 Task: What time is the last Metromover train departing from Government Center to Brickell?
Action: Mouse moved to (236, 63)
Screenshot: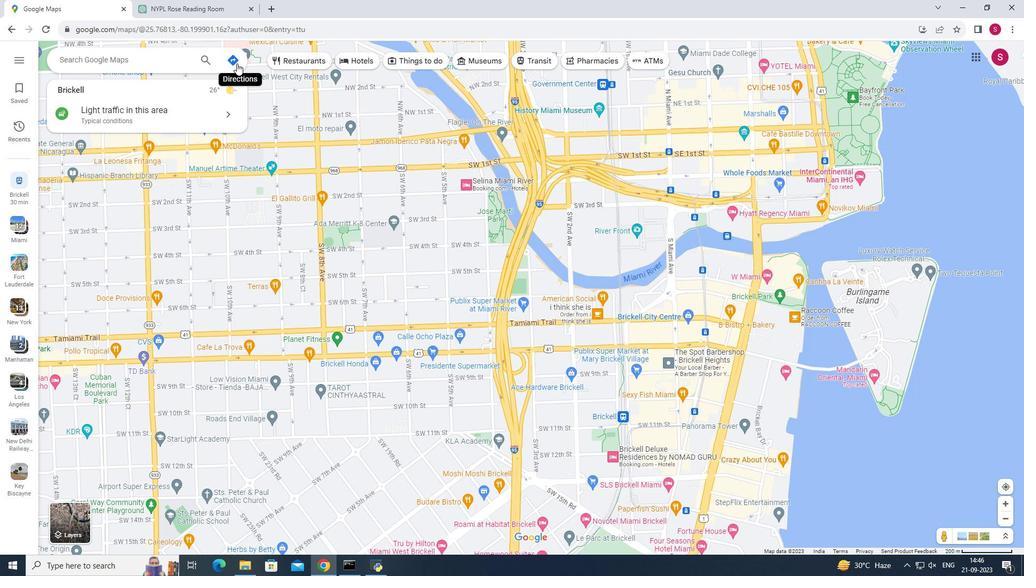 
Action: Mouse pressed left at (236, 63)
Screenshot: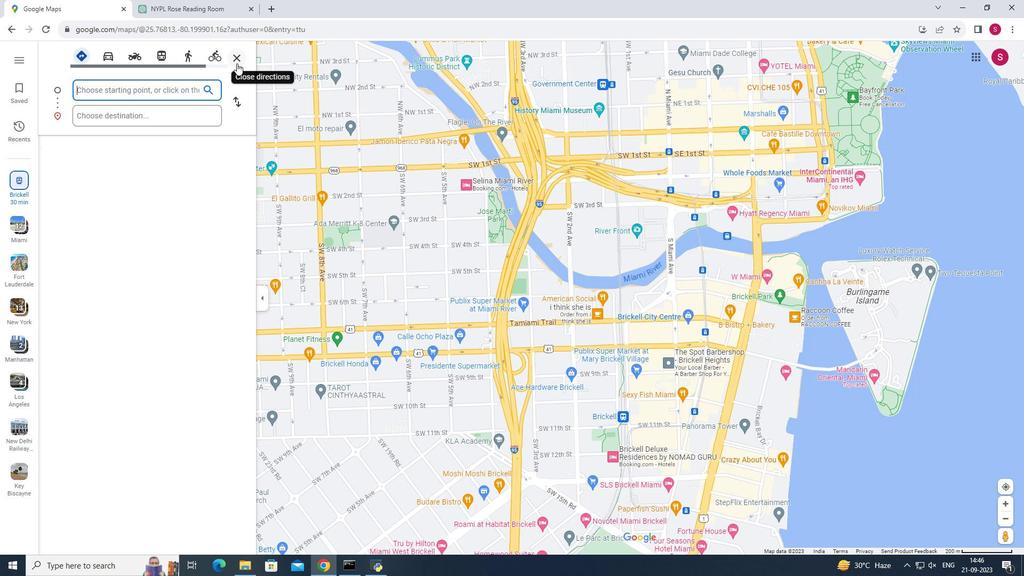 
Action: Mouse moved to (170, 87)
Screenshot: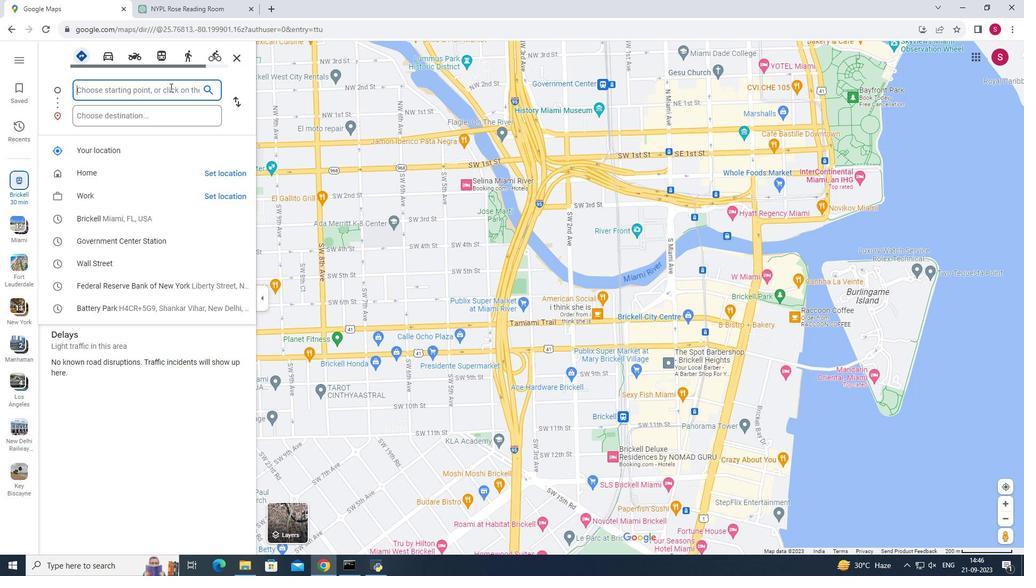 
Action: Mouse pressed left at (170, 87)
Screenshot: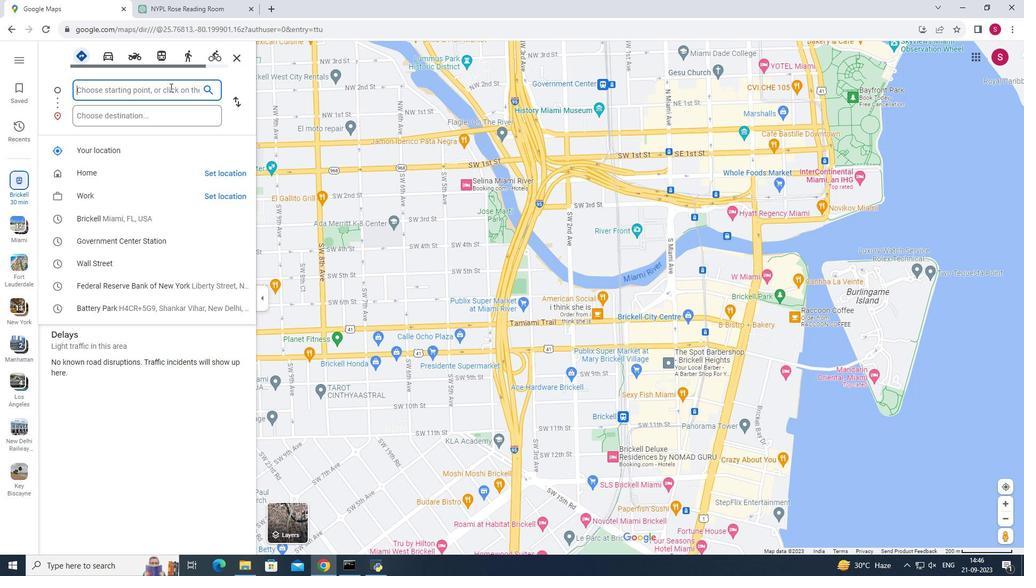 
Action: Key pressed <Key.shift>Government<Key.space><Key.shift>C
Screenshot: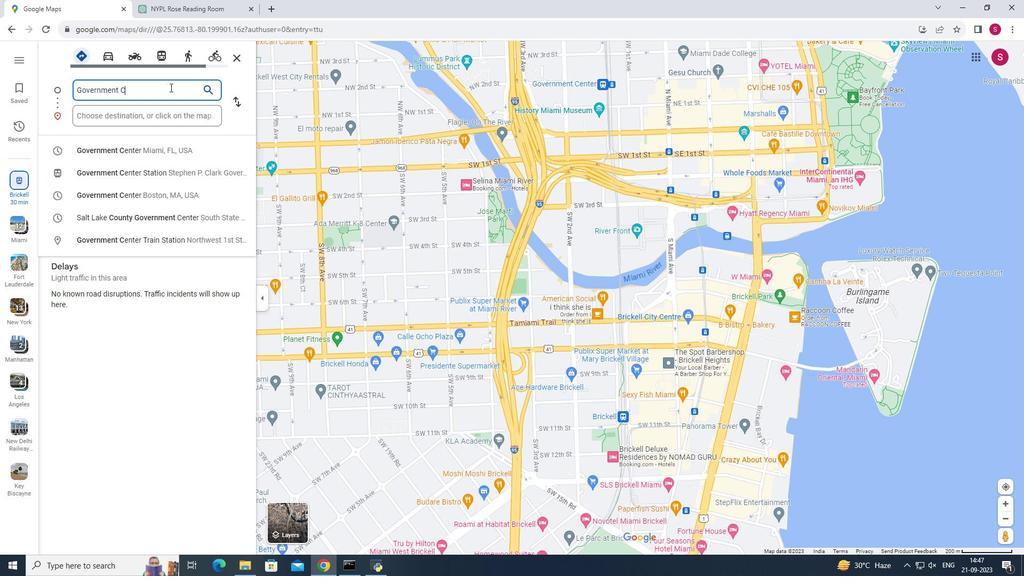 
Action: Mouse moved to (146, 147)
Screenshot: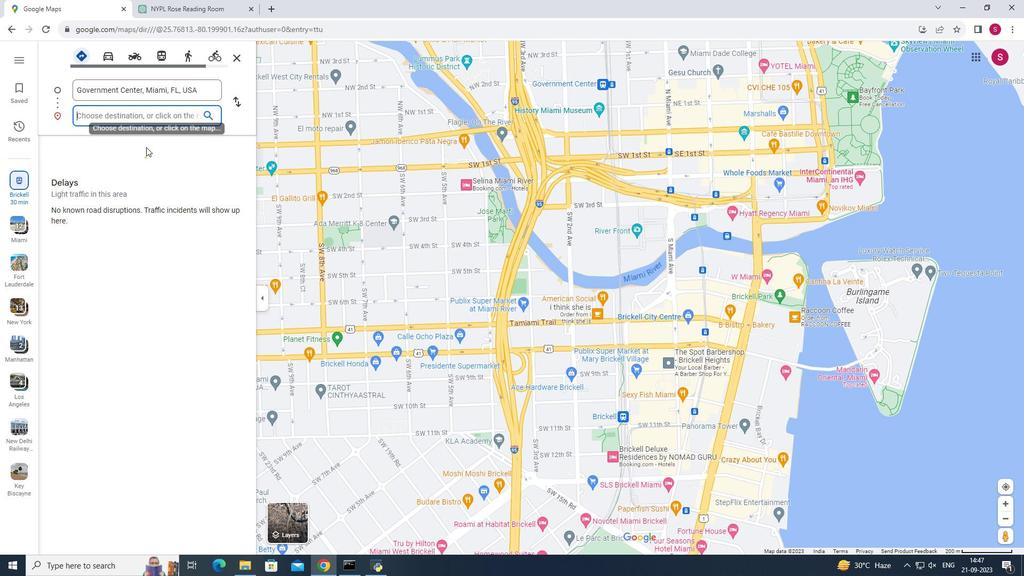 
Action: Mouse pressed left at (146, 147)
Screenshot: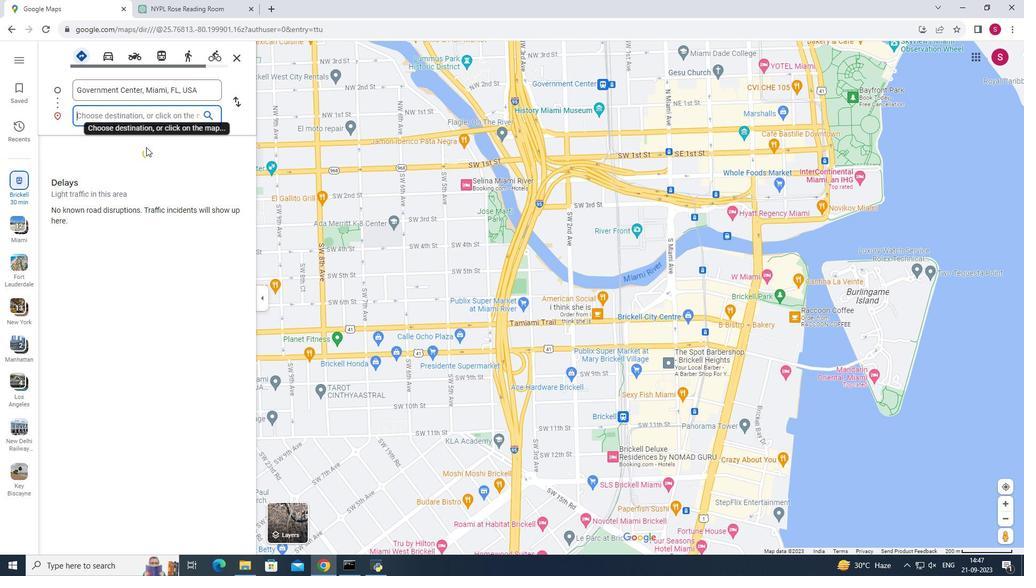 
Action: Mouse moved to (157, 113)
Screenshot: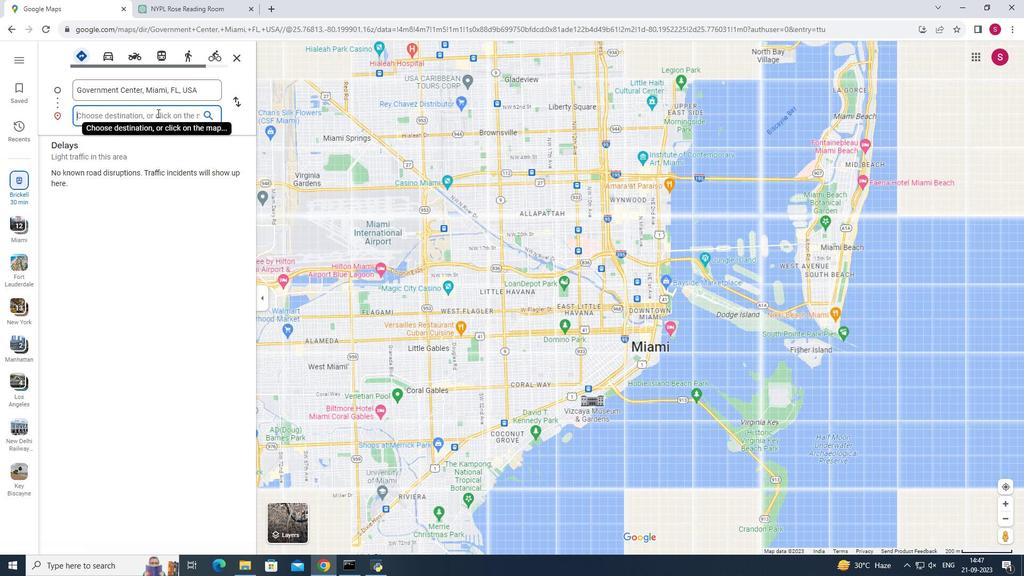 
Action: Mouse pressed left at (157, 113)
Screenshot: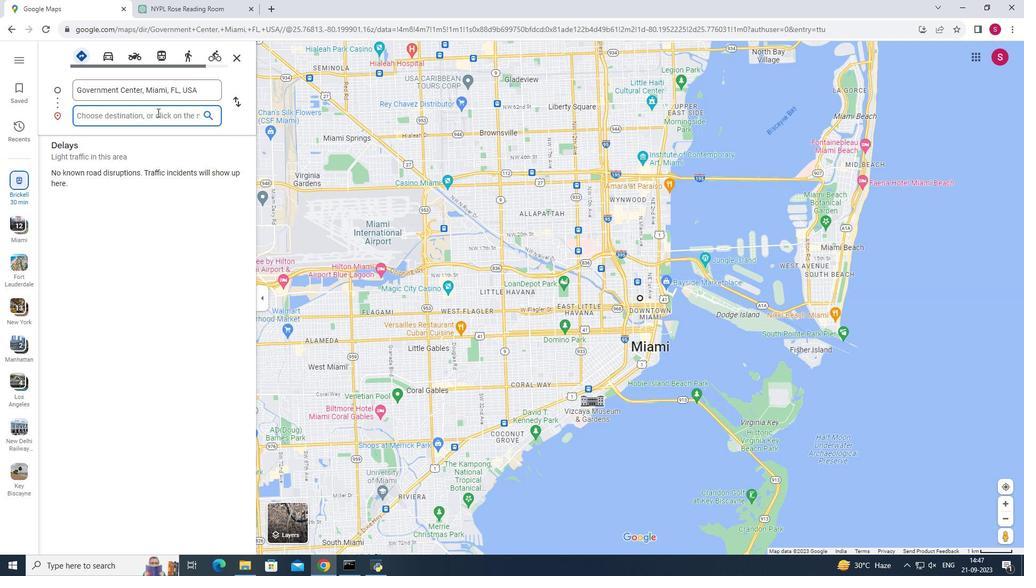 
Action: Mouse moved to (157, 112)
Screenshot: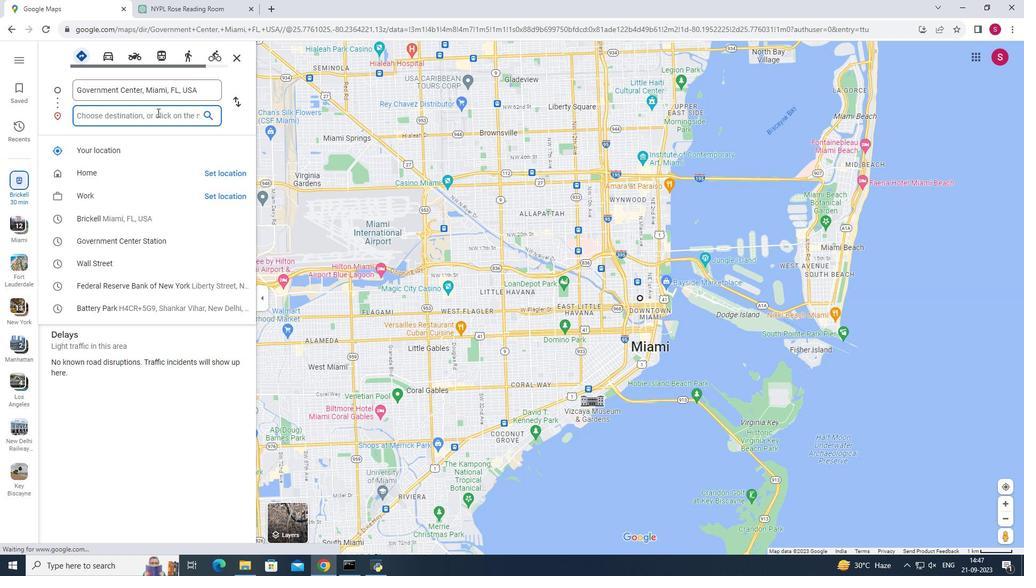 
Action: Key pressed <Key.shift><Key.shift><Key.shift>Bric
Screenshot: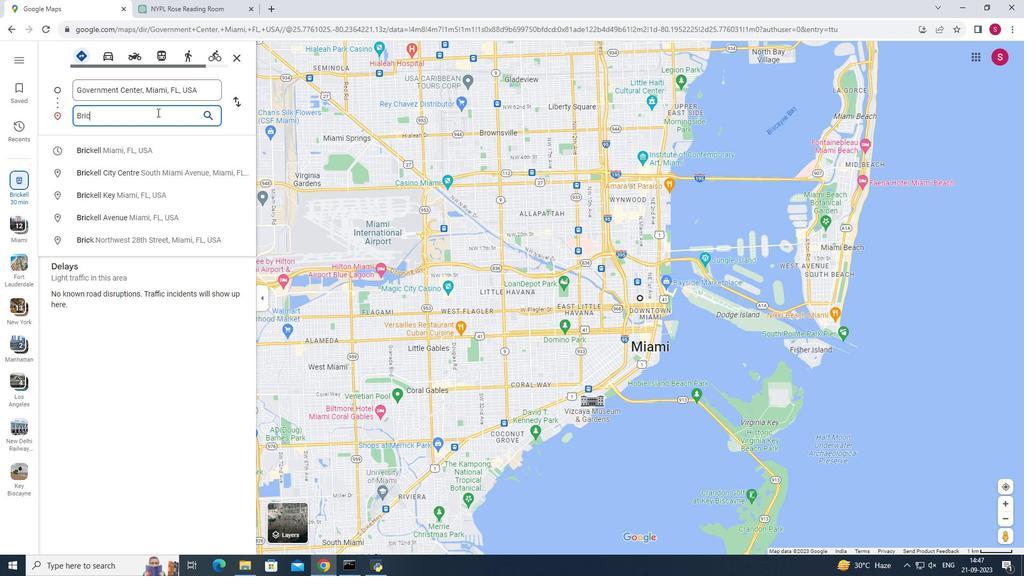 
Action: Mouse moved to (137, 153)
Screenshot: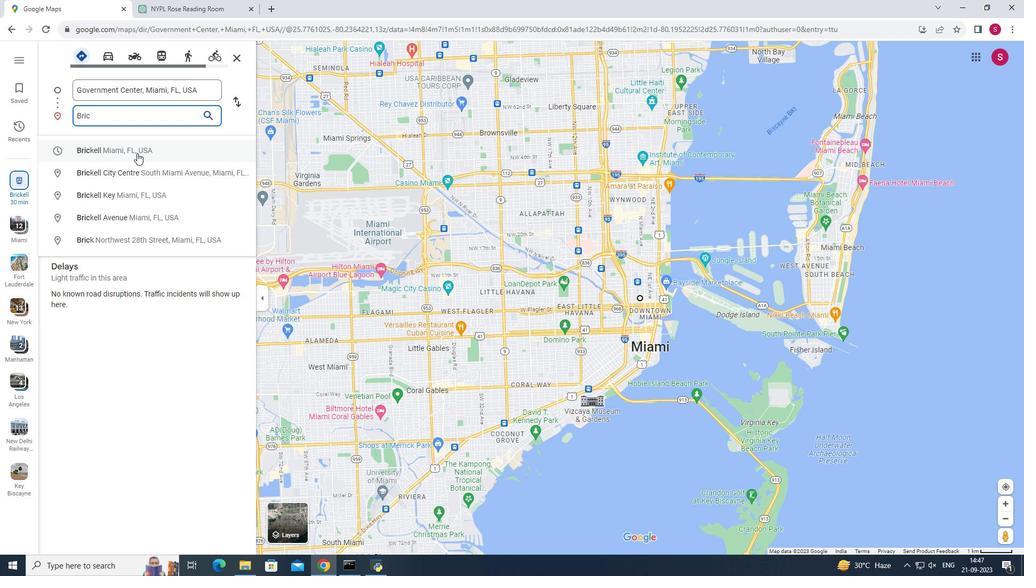 
Action: Mouse pressed left at (137, 153)
Screenshot: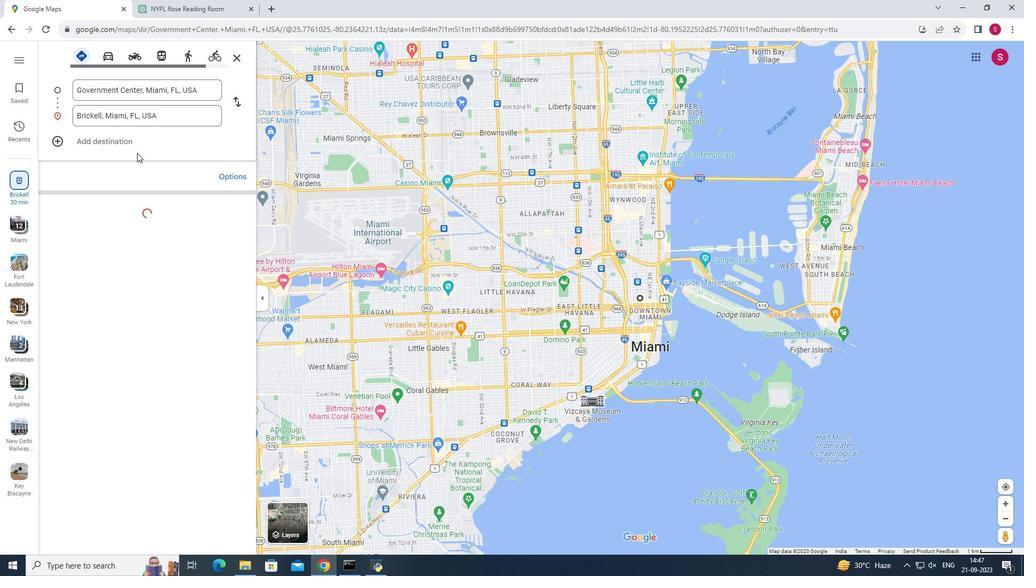 
Action: Mouse moved to (161, 56)
Screenshot: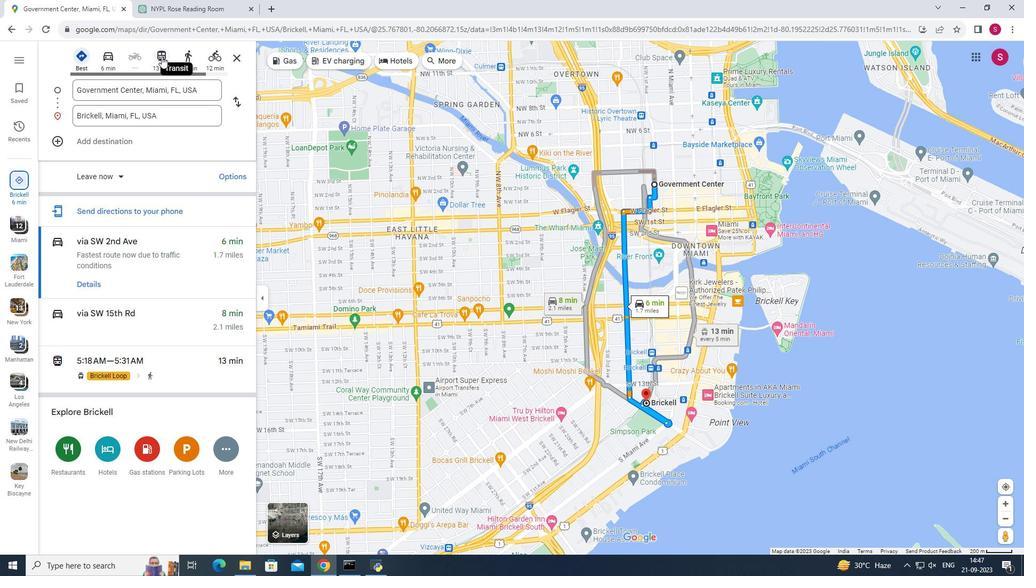 
Action: Mouse pressed left at (161, 56)
Screenshot: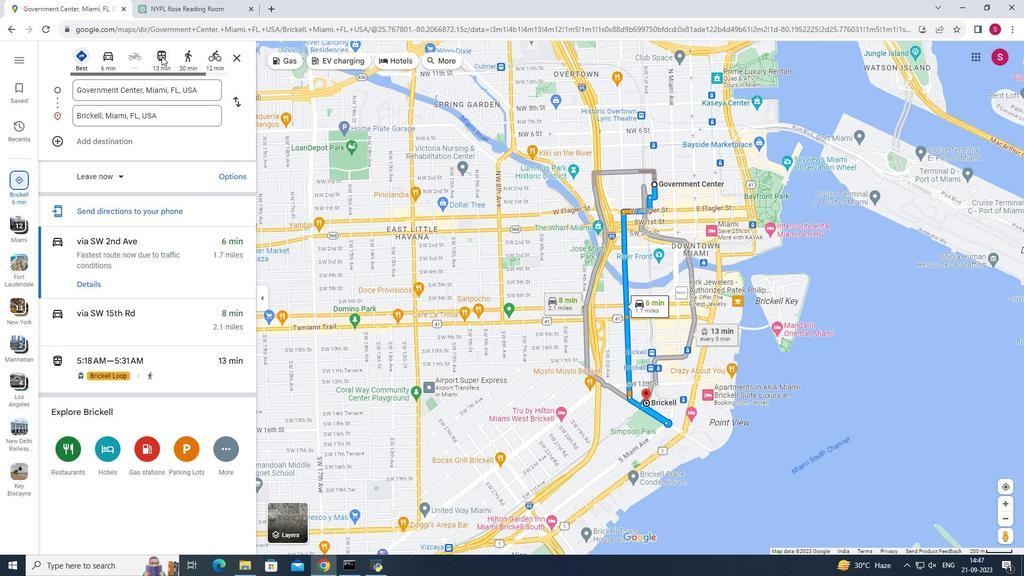 
Action: Mouse moved to (165, 306)
Screenshot: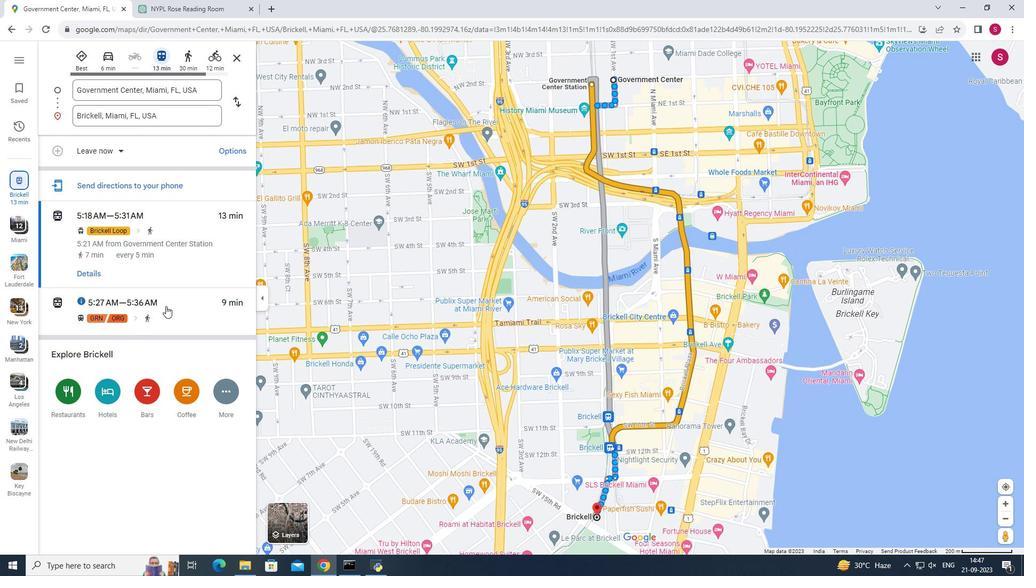 
Action: Mouse pressed left at (165, 306)
Screenshot: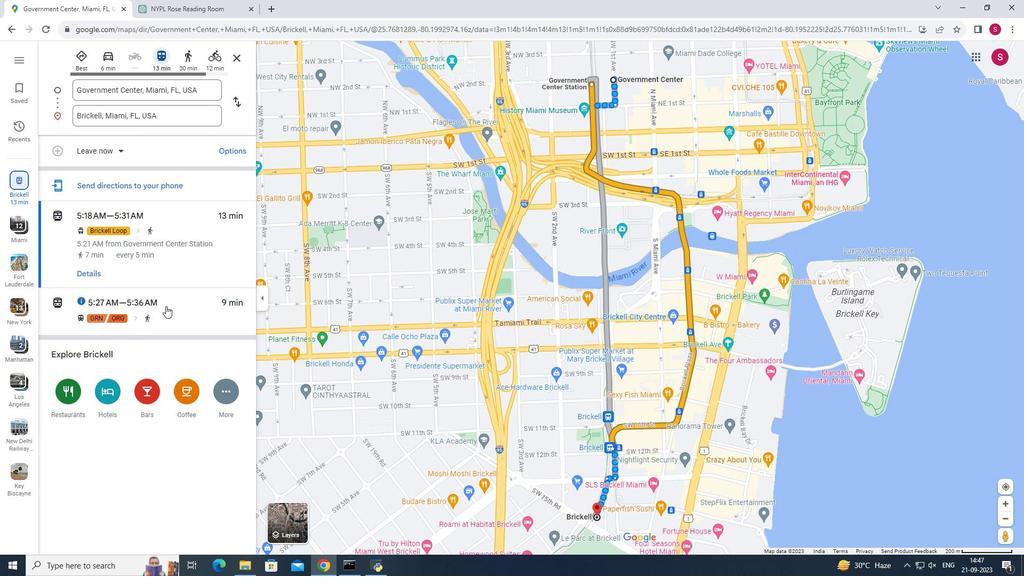 
Action: Mouse moved to (91, 317)
Screenshot: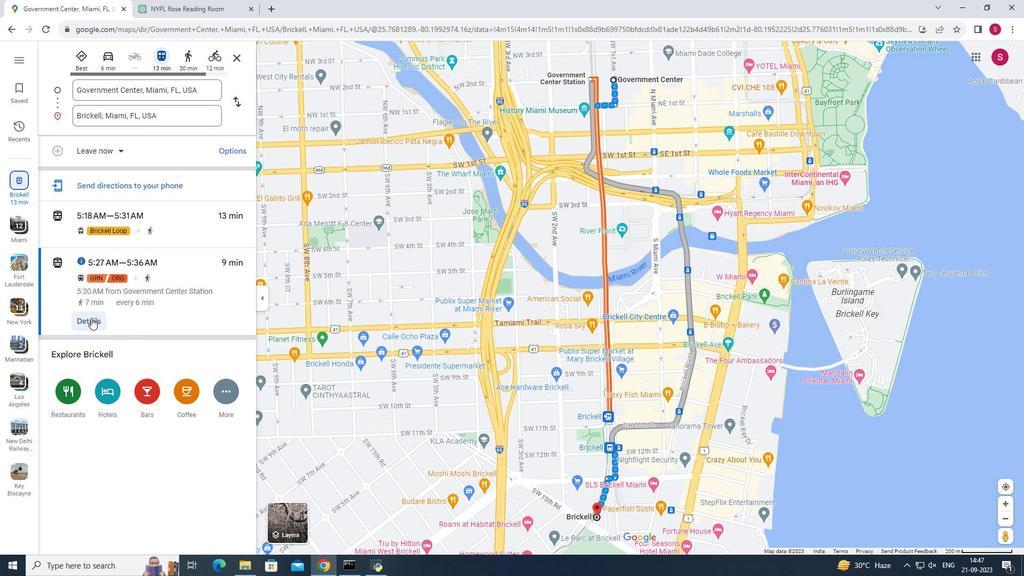 
Action: Mouse pressed left at (91, 317)
Screenshot: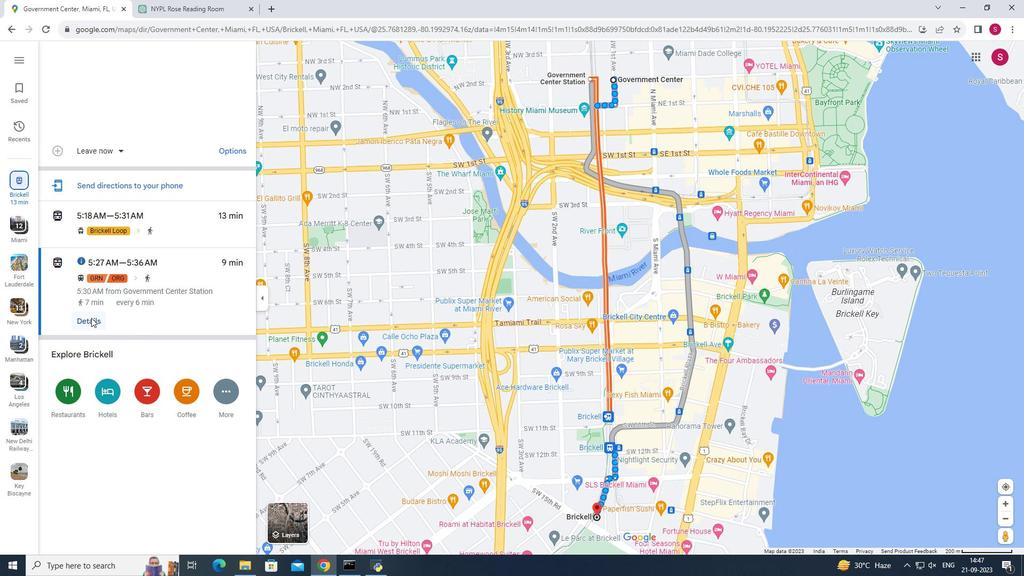 
Action: Mouse moved to (104, 339)
Screenshot: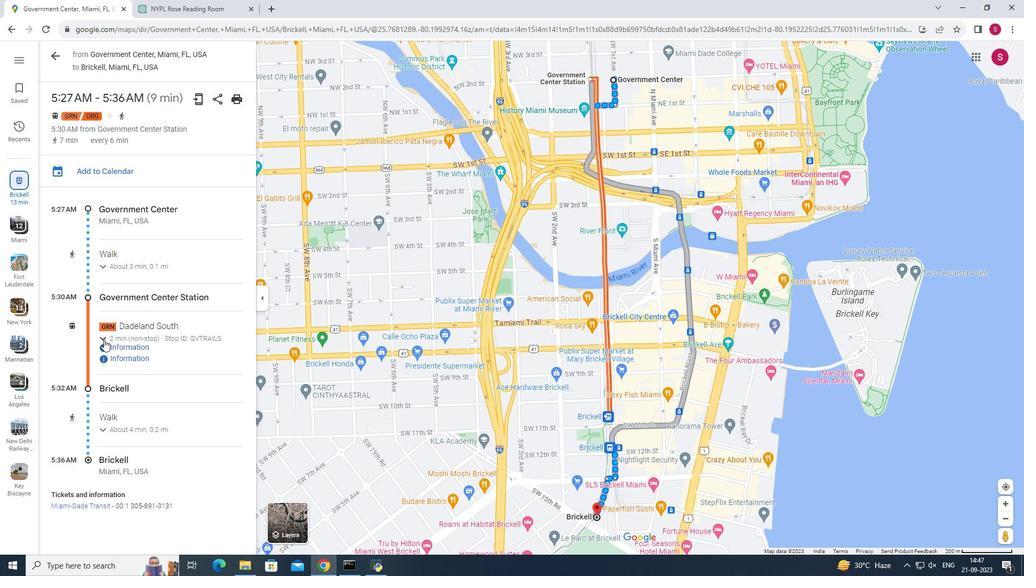 
Action: Mouse pressed left at (104, 339)
Screenshot: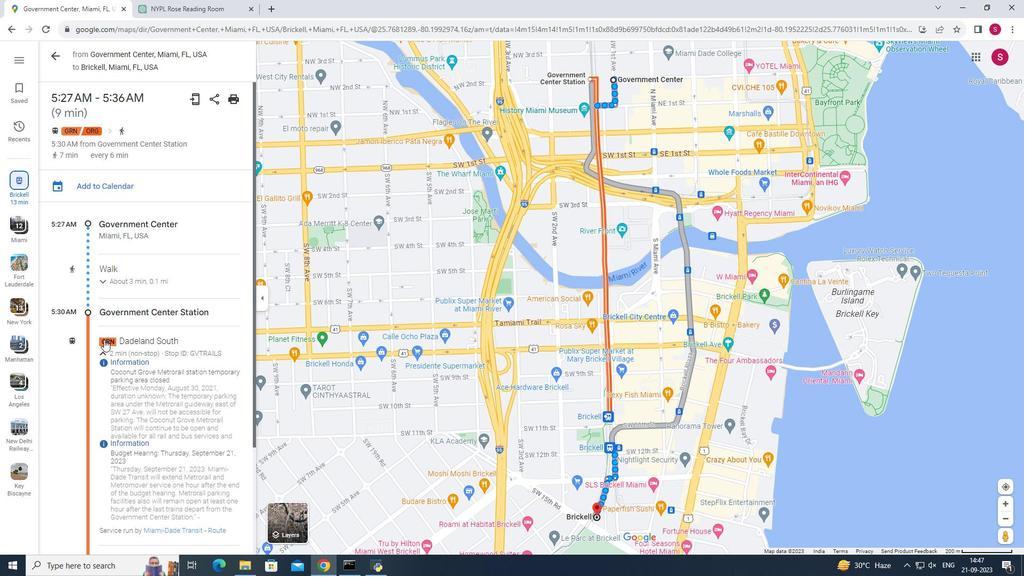 
Action: Mouse moved to (141, 341)
Screenshot: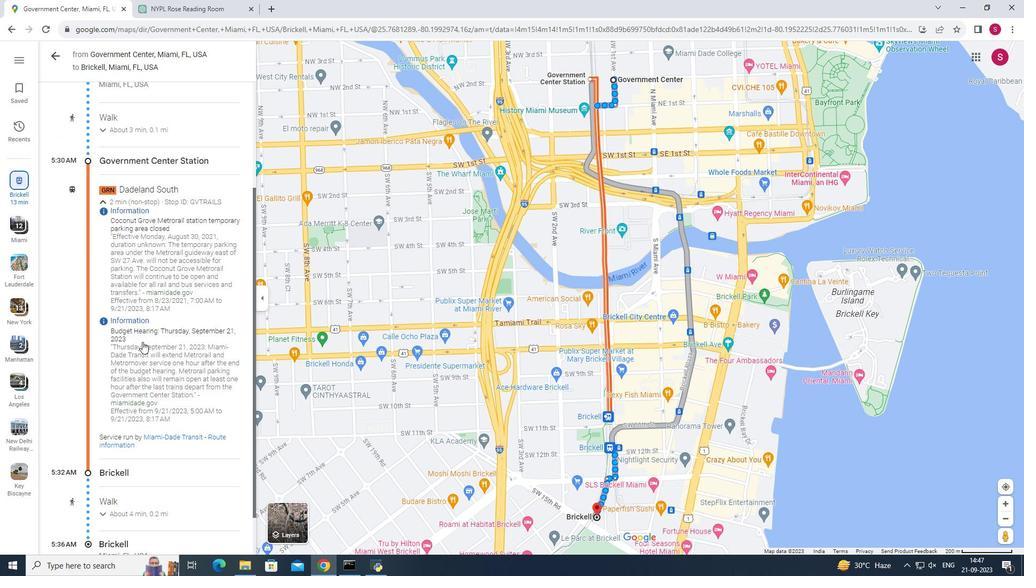 
Action: Mouse scrolled (141, 340) with delta (0, 0)
Screenshot: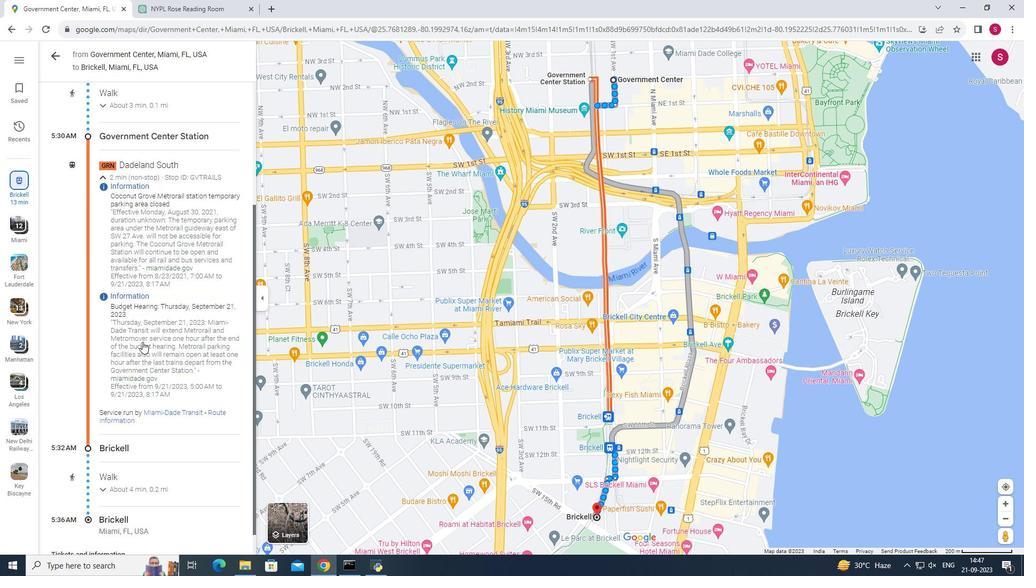 
Action: Mouse moved to (142, 341)
Screenshot: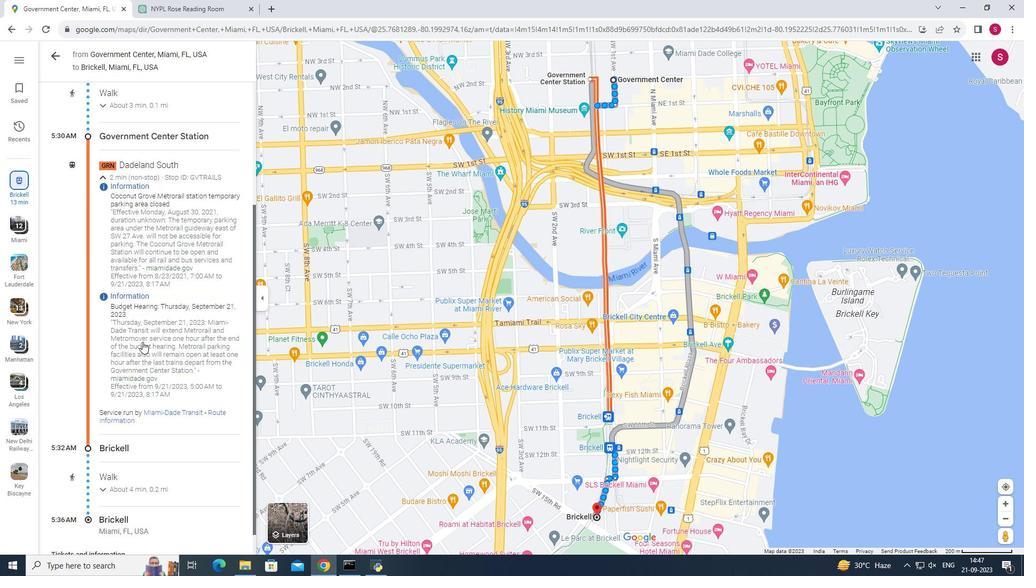 
Action: Mouse scrolled (142, 341) with delta (0, 0)
Screenshot: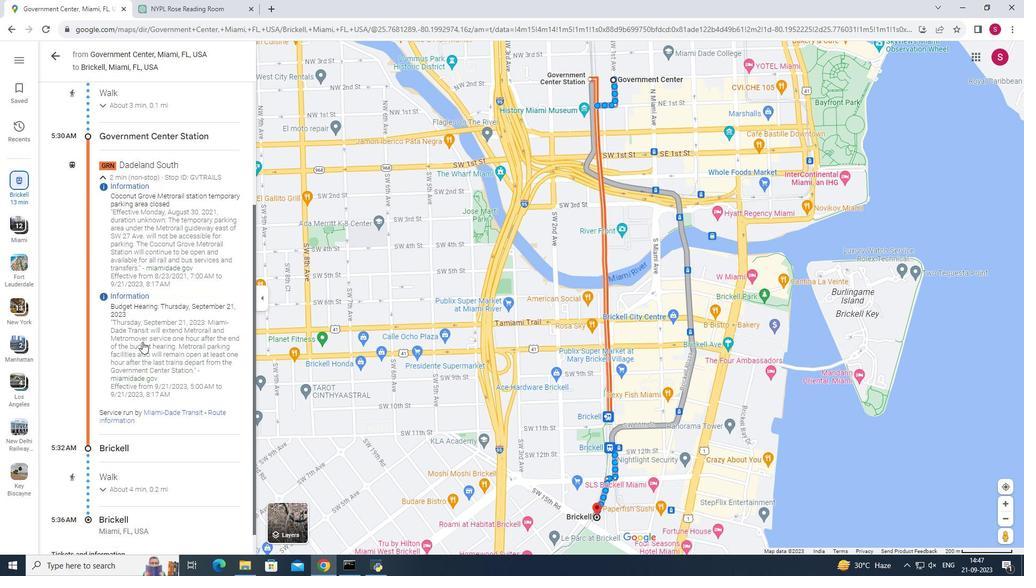 
Action: Mouse scrolled (142, 341) with delta (0, 0)
Screenshot: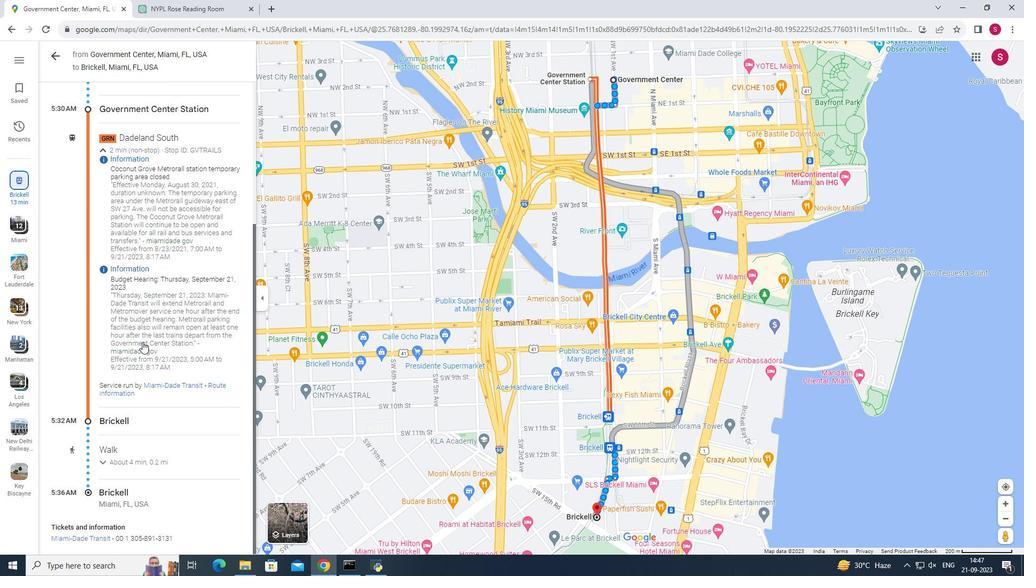 
Action: Mouse scrolled (142, 341) with delta (0, 0)
Screenshot: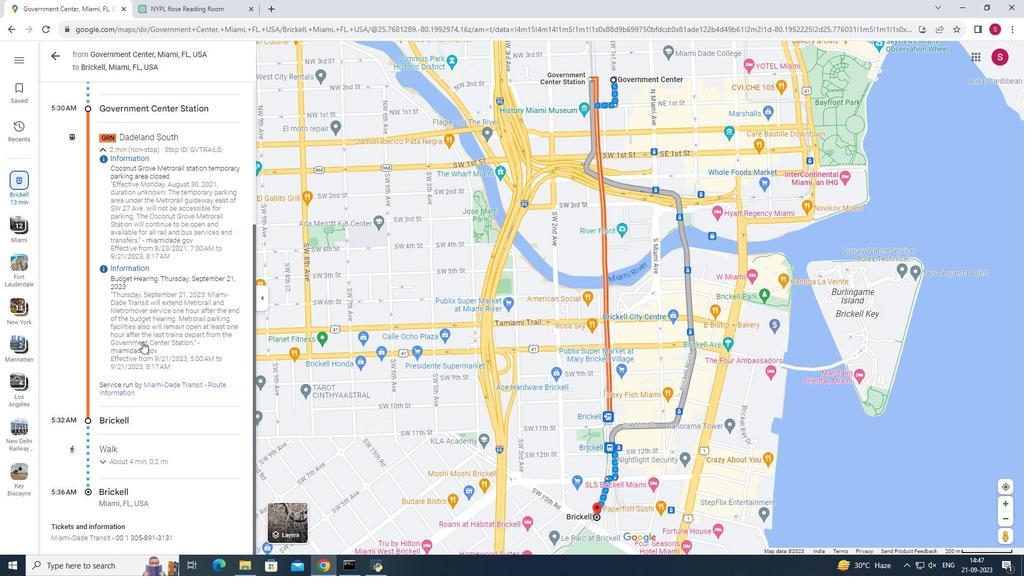 
Action: Mouse scrolled (142, 341) with delta (0, 0)
Screenshot: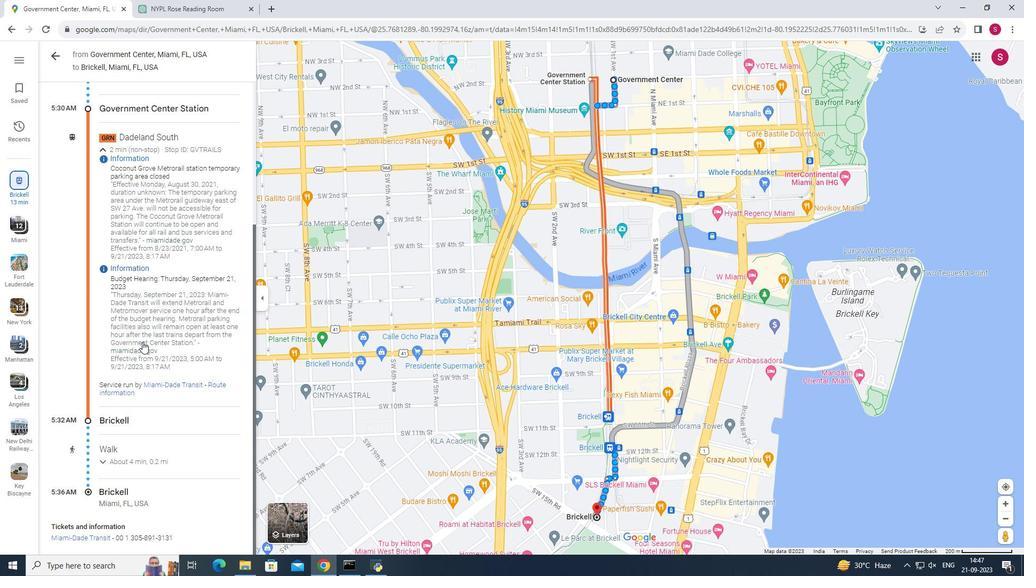 
Action: Mouse moved to (100, 464)
Screenshot: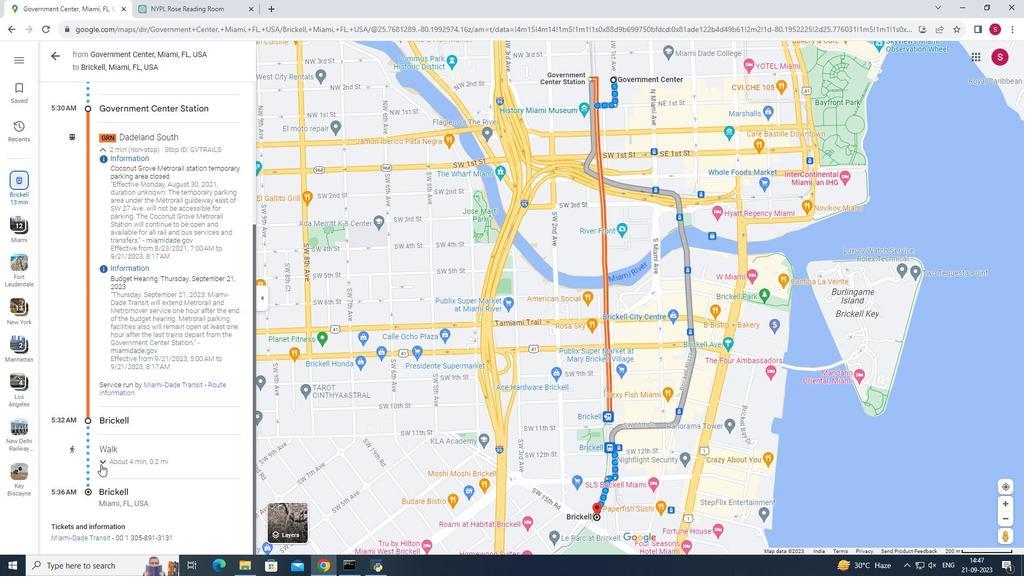 
Action: Mouse pressed left at (100, 464)
Screenshot: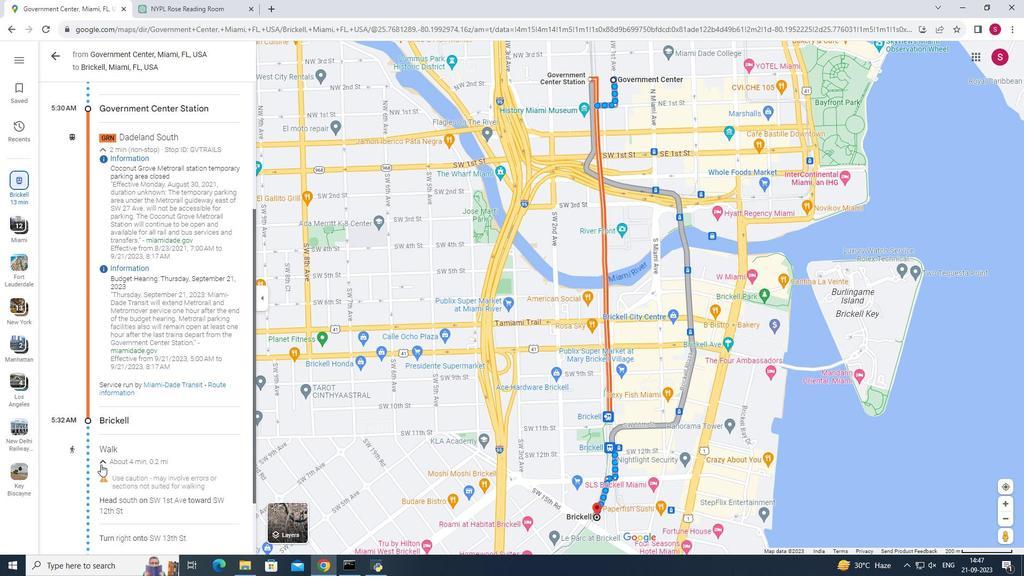 
Action: Mouse moved to (120, 455)
Screenshot: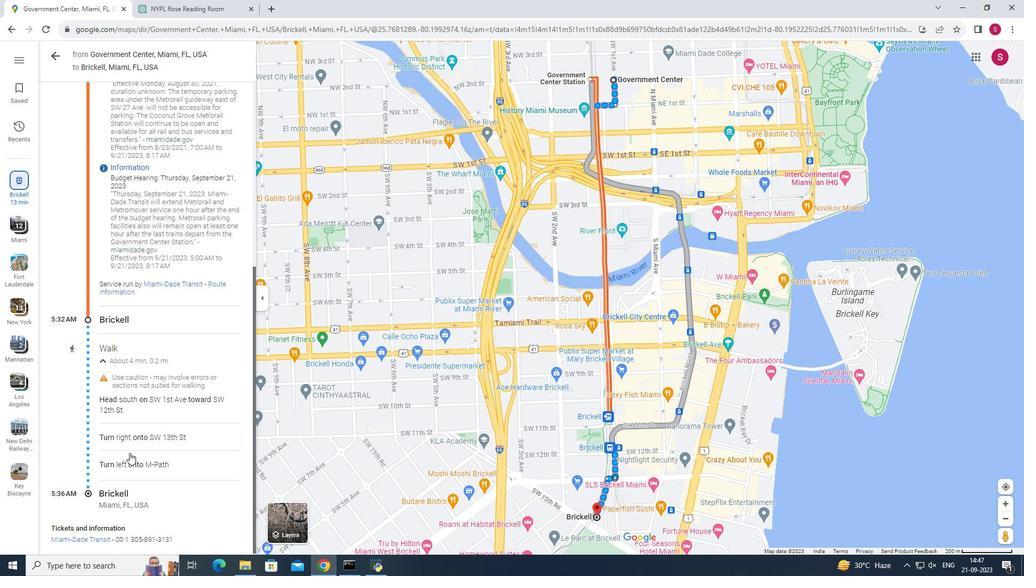 
Action: Mouse scrolled (120, 455) with delta (0, 0)
Screenshot: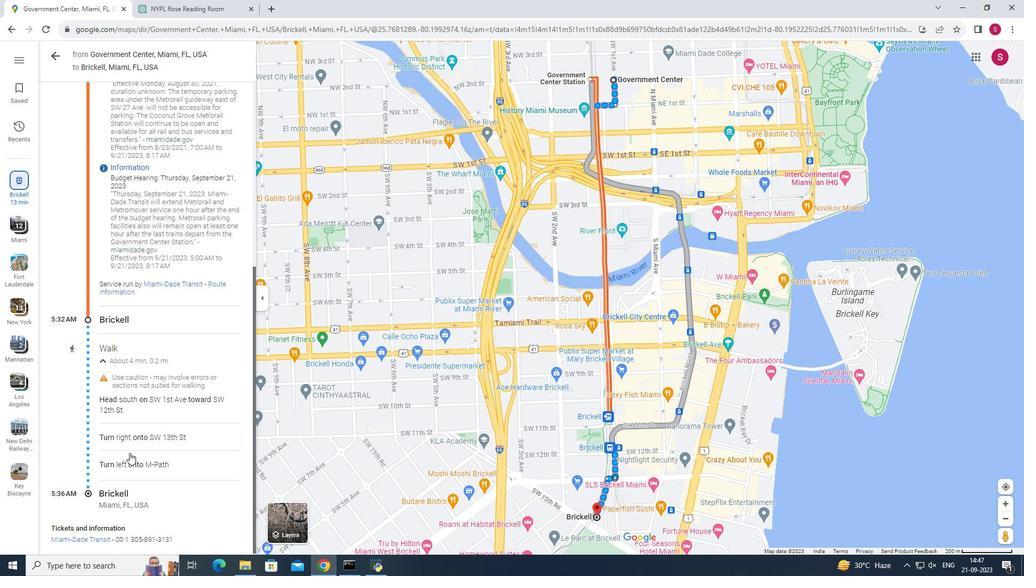 
Action: Mouse moved to (121, 455)
Screenshot: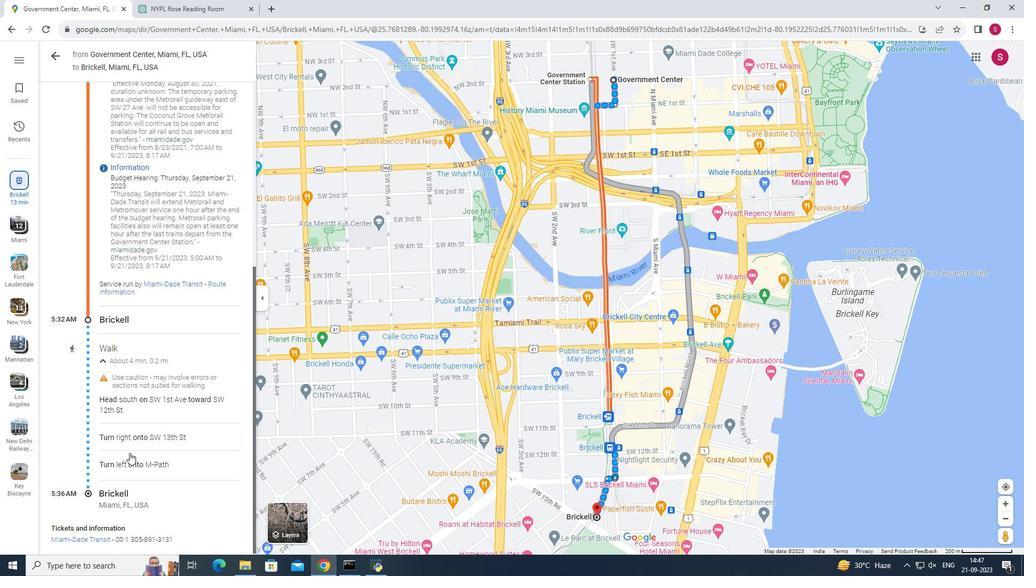 
Action: Mouse scrolled (121, 455) with delta (0, 0)
Screenshot: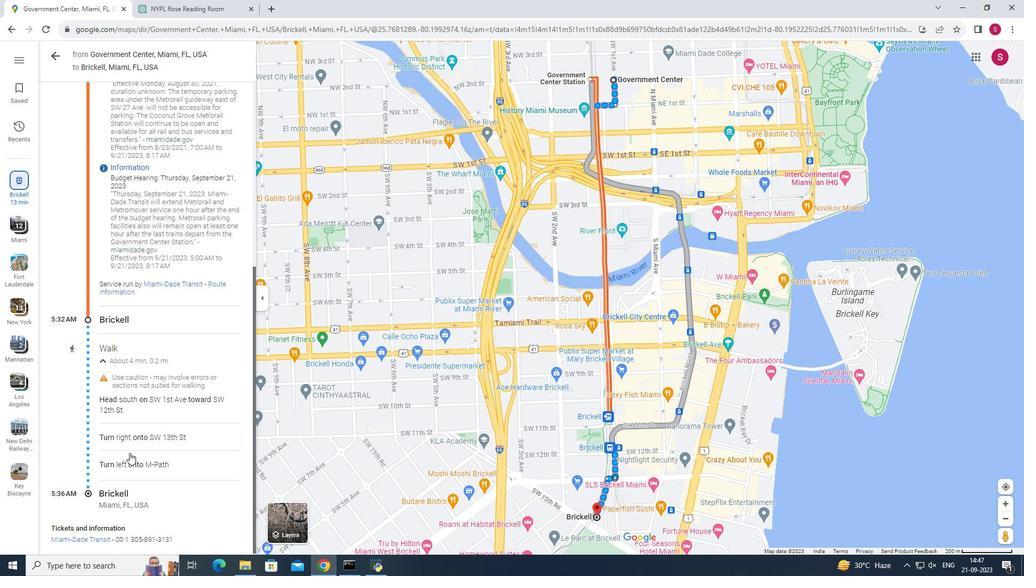 
Action: Mouse moved to (123, 455)
Screenshot: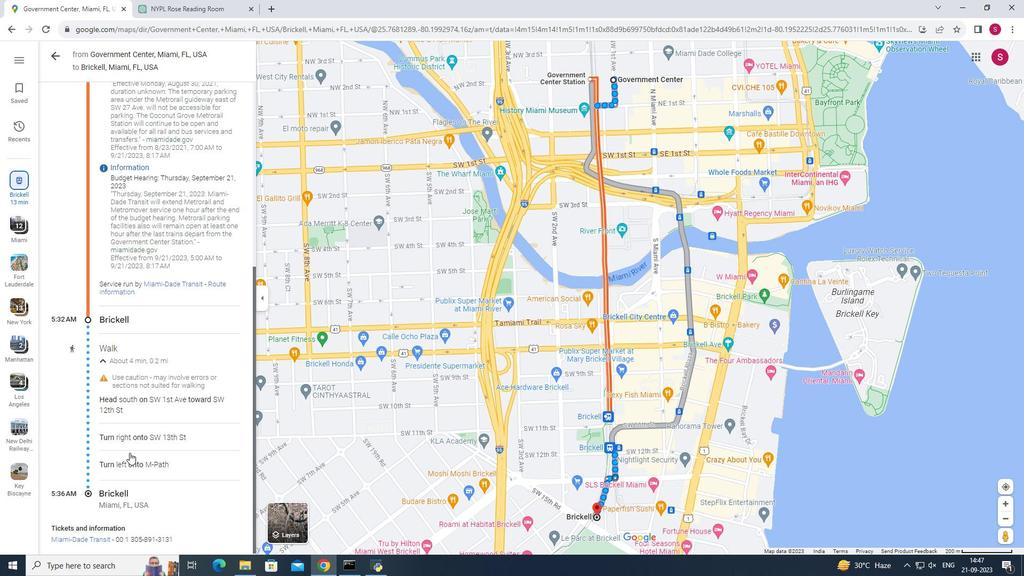 
Action: Mouse scrolled (123, 454) with delta (0, 0)
Screenshot: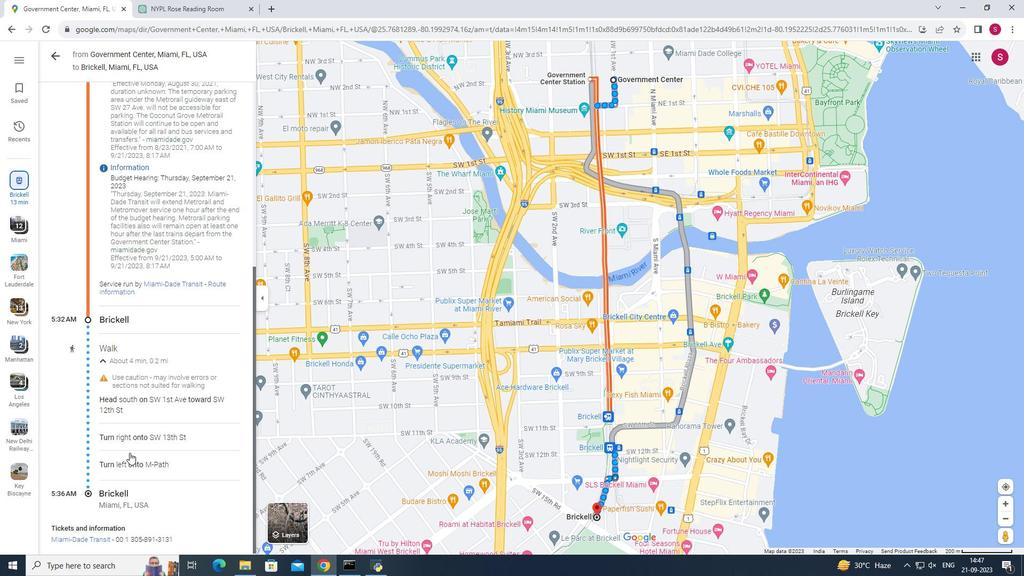 
Action: Mouse moved to (125, 454)
Screenshot: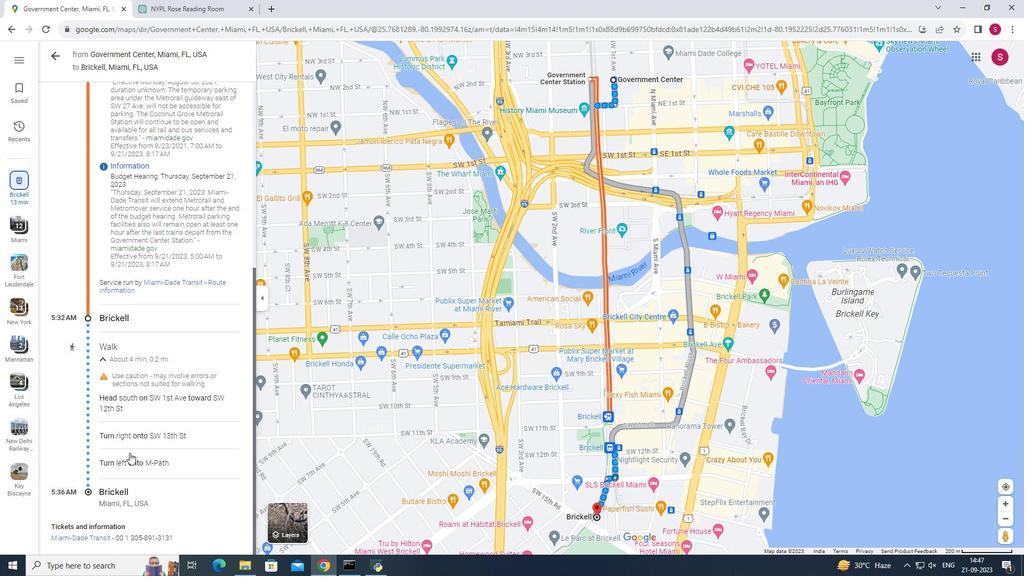 
Action: Mouse scrolled (125, 454) with delta (0, 0)
Screenshot: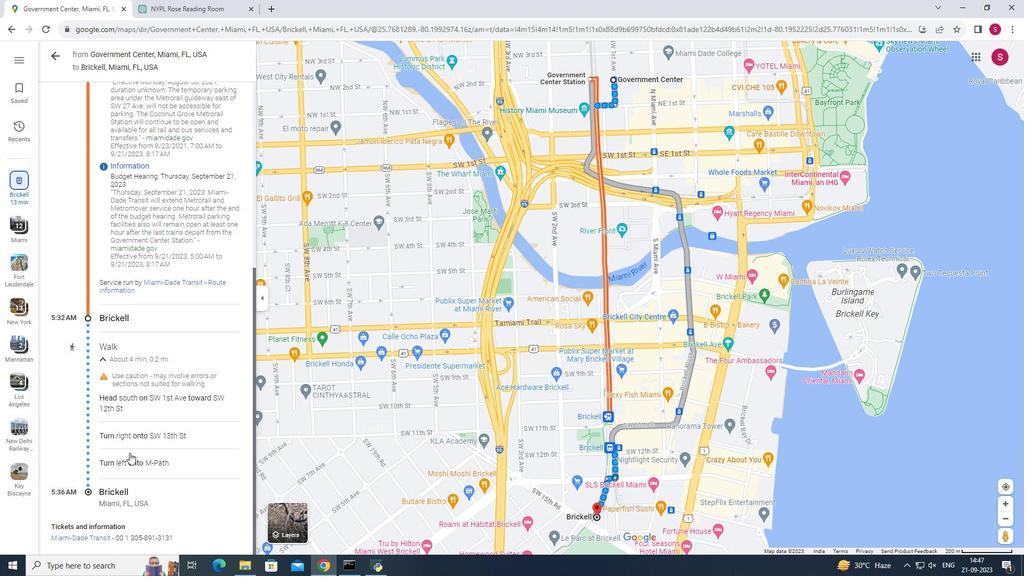 
Action: Mouse moved to (128, 453)
Screenshot: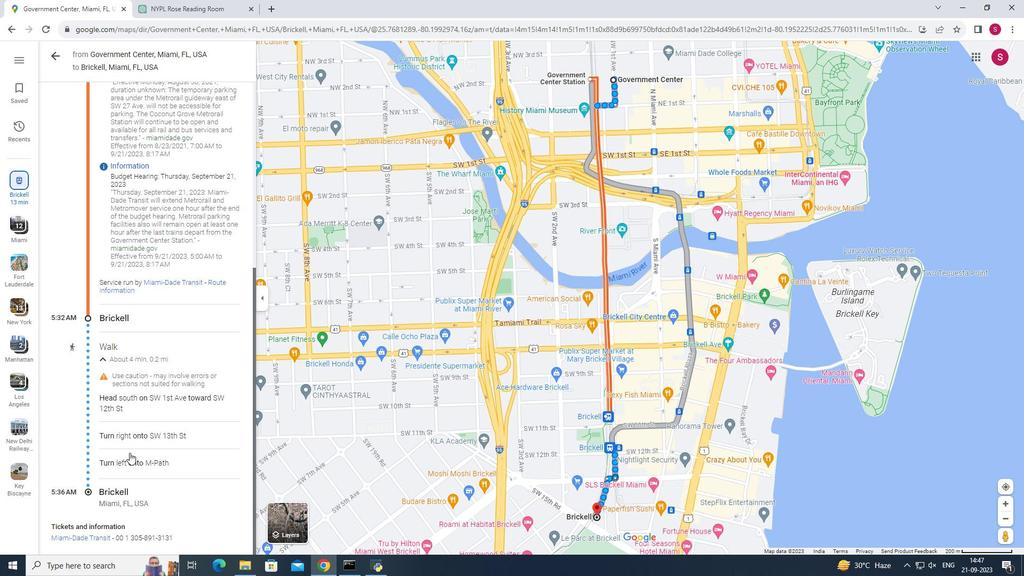 
Action: Mouse scrolled (128, 452) with delta (0, 0)
Screenshot: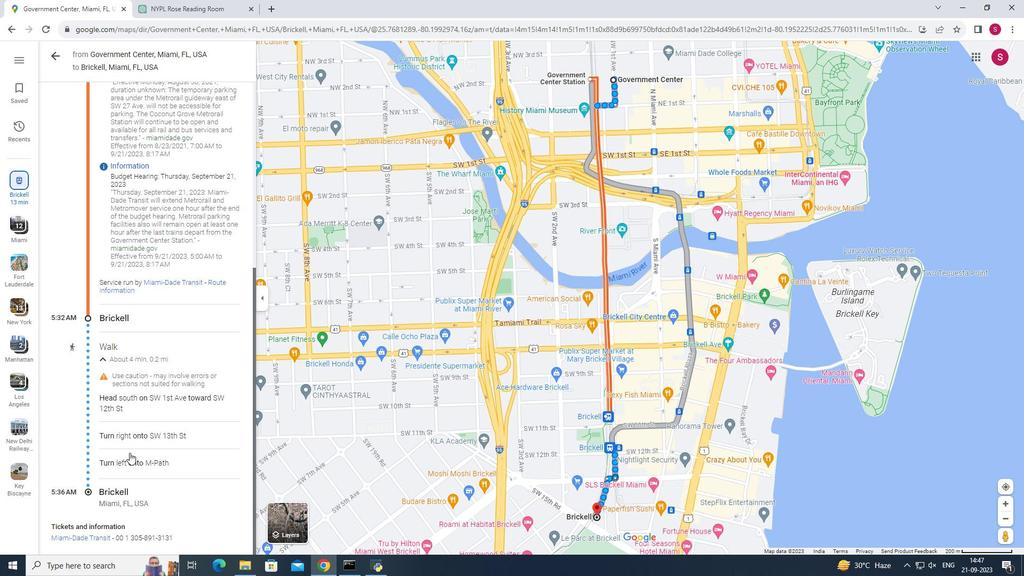 
Action: Mouse moved to (122, 409)
Screenshot: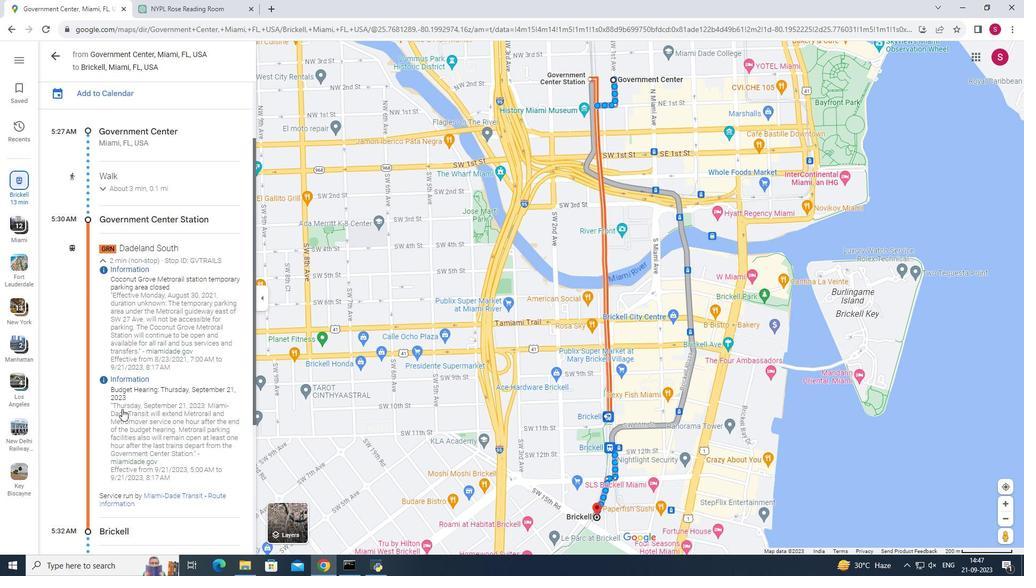 
Action: Mouse scrolled (122, 409) with delta (0, 0)
Screenshot: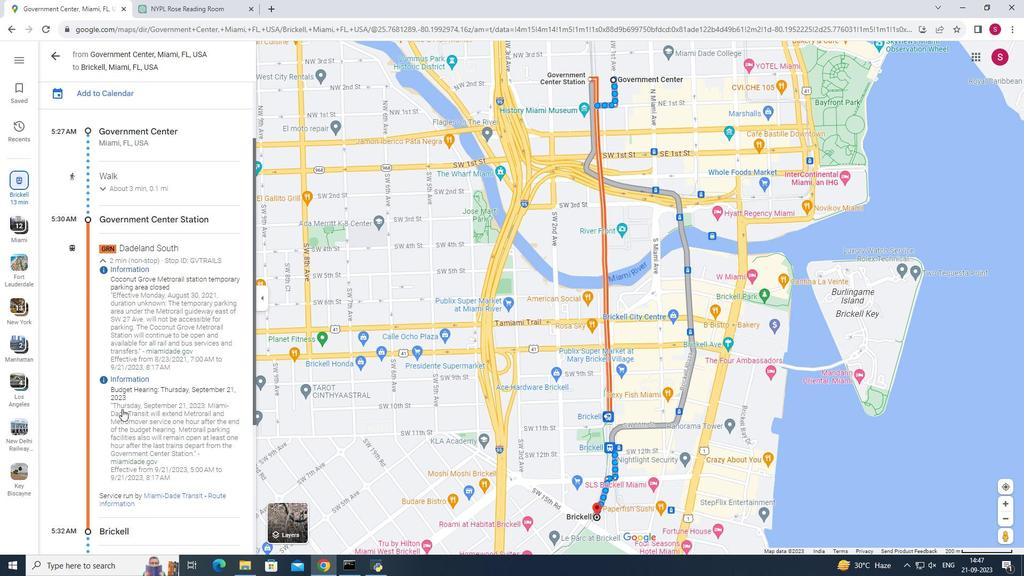 
Action: Mouse scrolled (122, 409) with delta (0, 0)
Screenshot: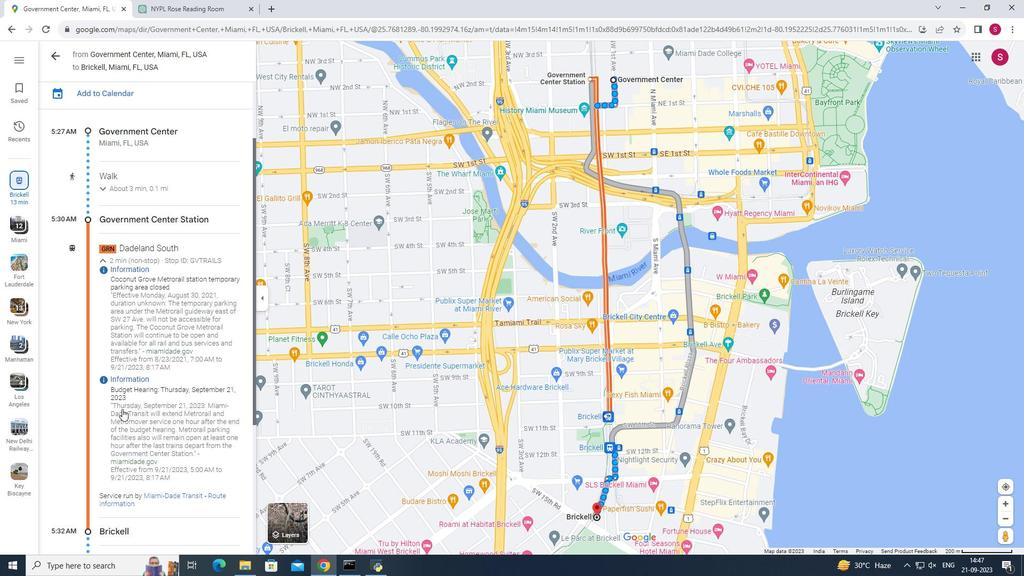 
Action: Mouse scrolled (122, 409) with delta (0, 0)
Screenshot: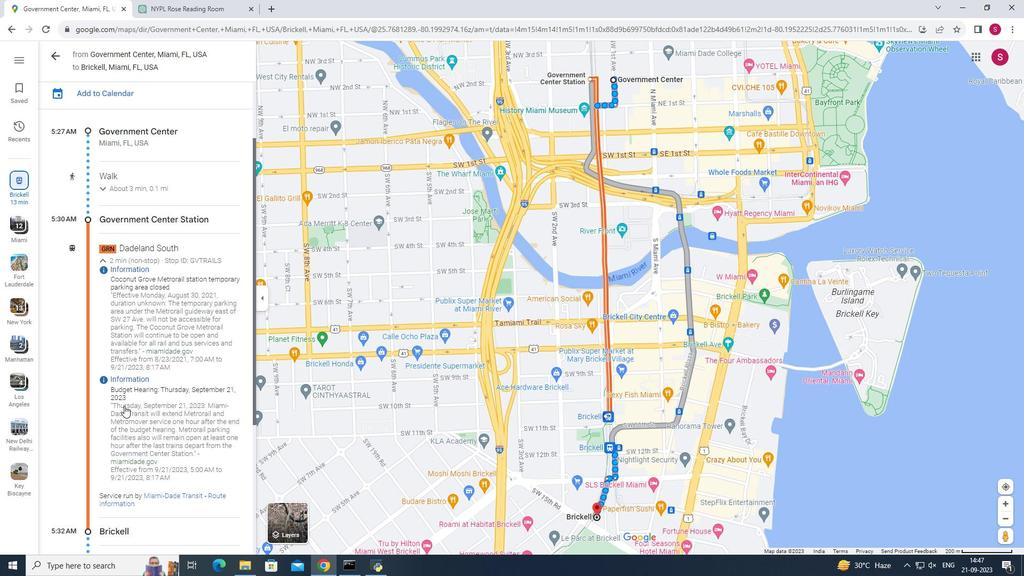 
Action: Mouse scrolled (122, 409) with delta (0, 0)
Screenshot: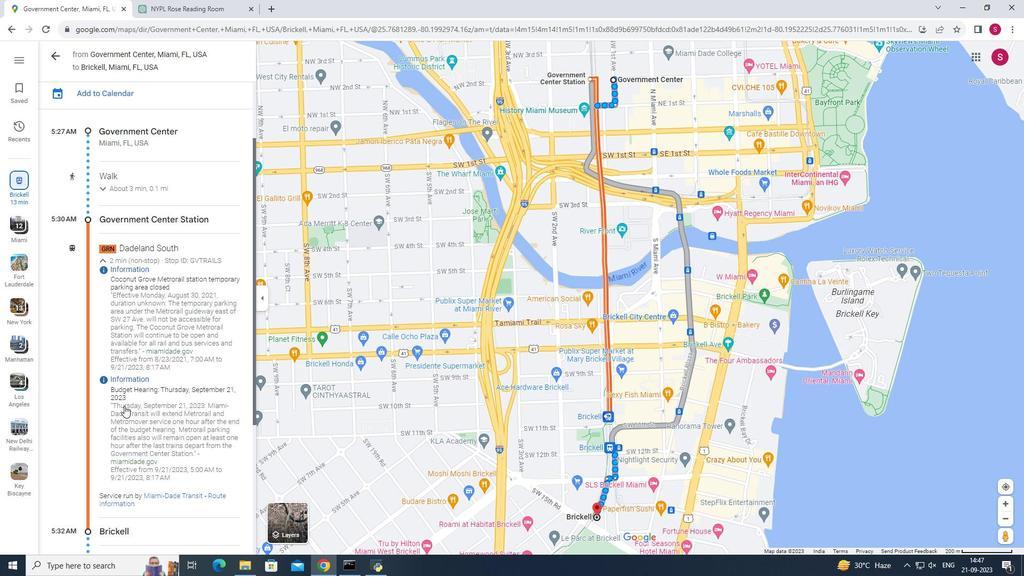 
Action: Mouse moved to (124, 404)
Screenshot: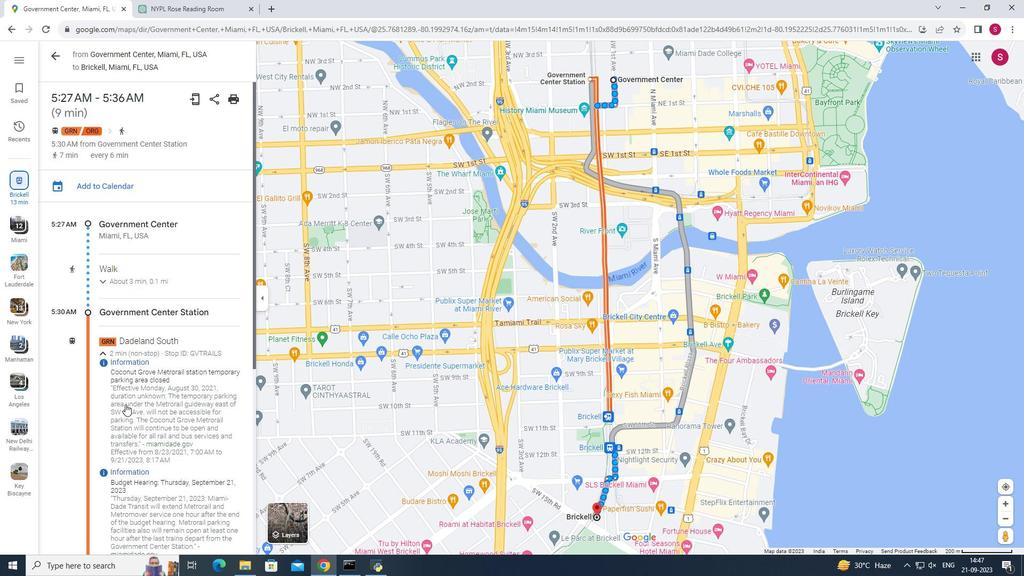 
Action: Mouse scrolled (124, 405) with delta (0, 0)
Screenshot: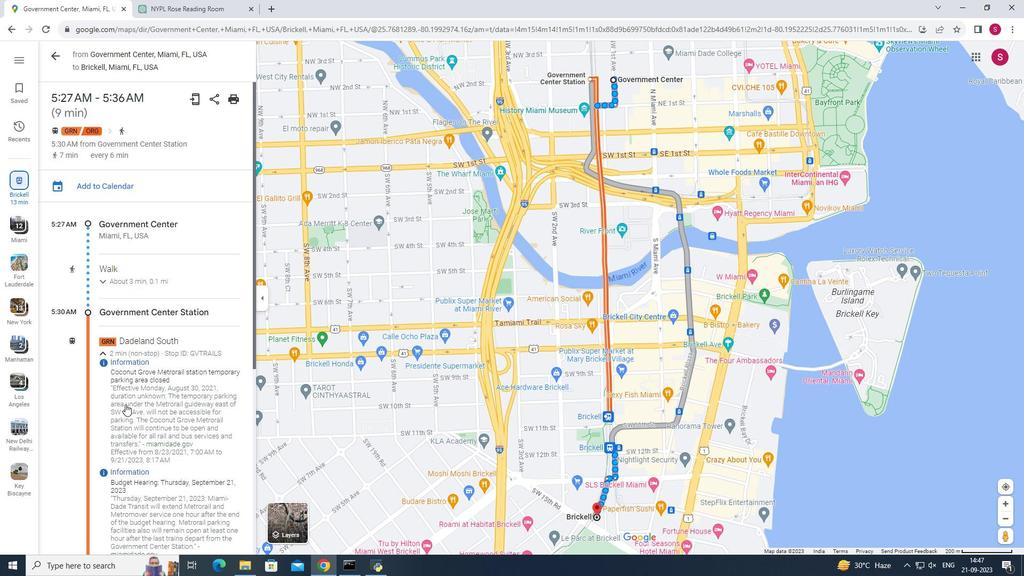 
Action: Mouse moved to (125, 404)
Screenshot: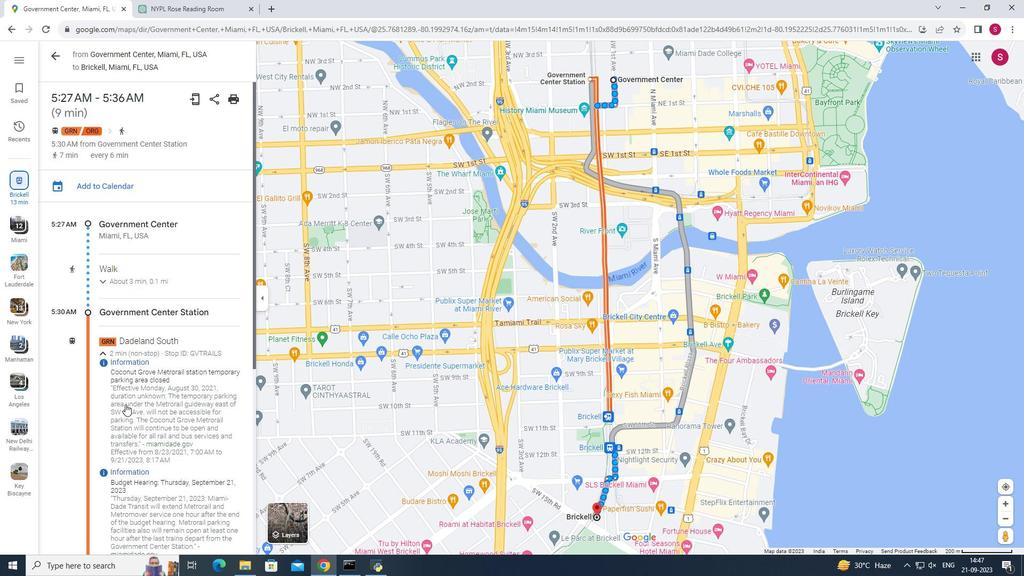 
Action: Mouse scrolled (125, 404) with delta (0, 0)
Screenshot: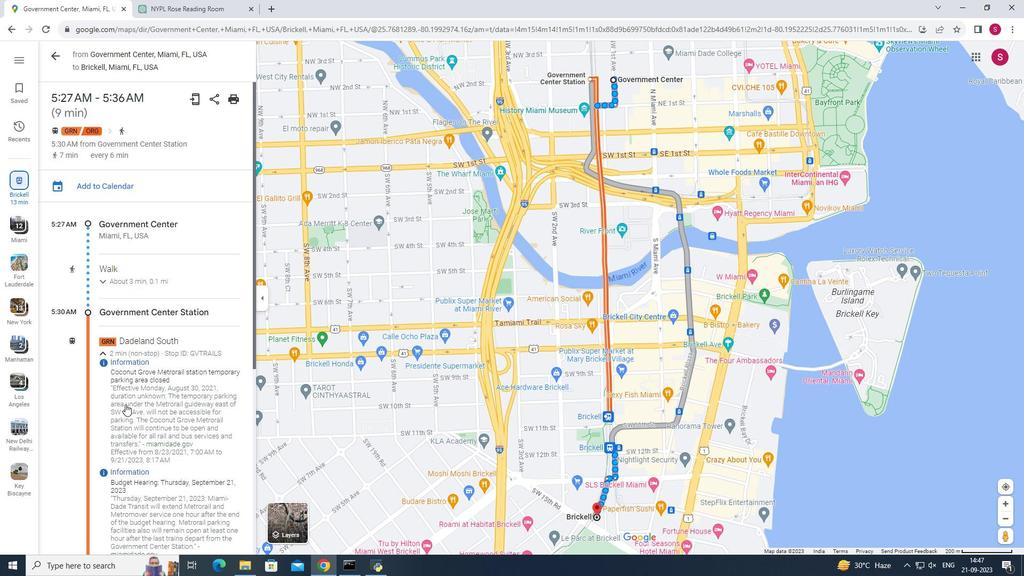
Action: Mouse scrolled (125, 404) with delta (0, 0)
Screenshot: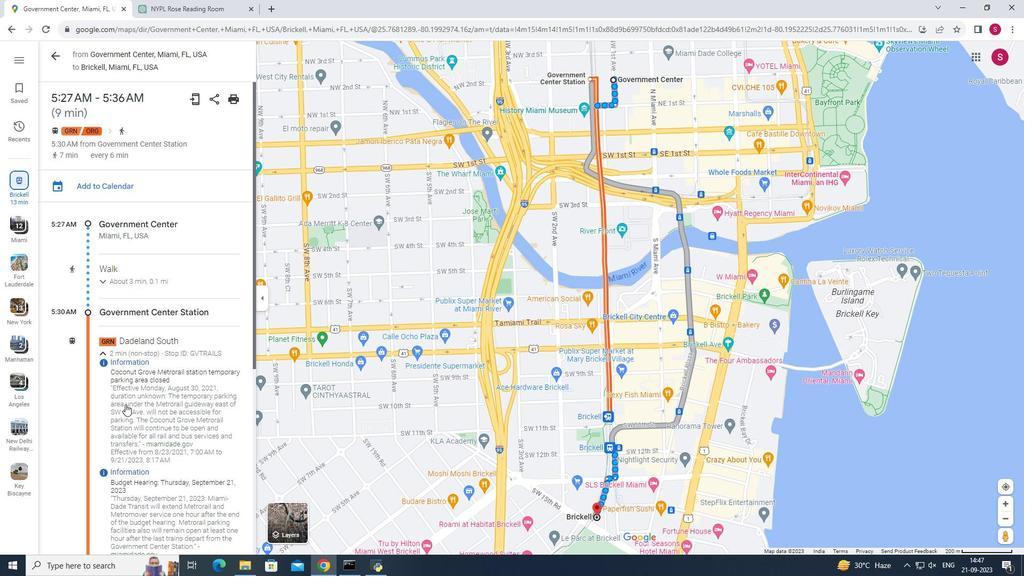 
Action: Mouse scrolled (125, 404) with delta (0, 0)
Screenshot: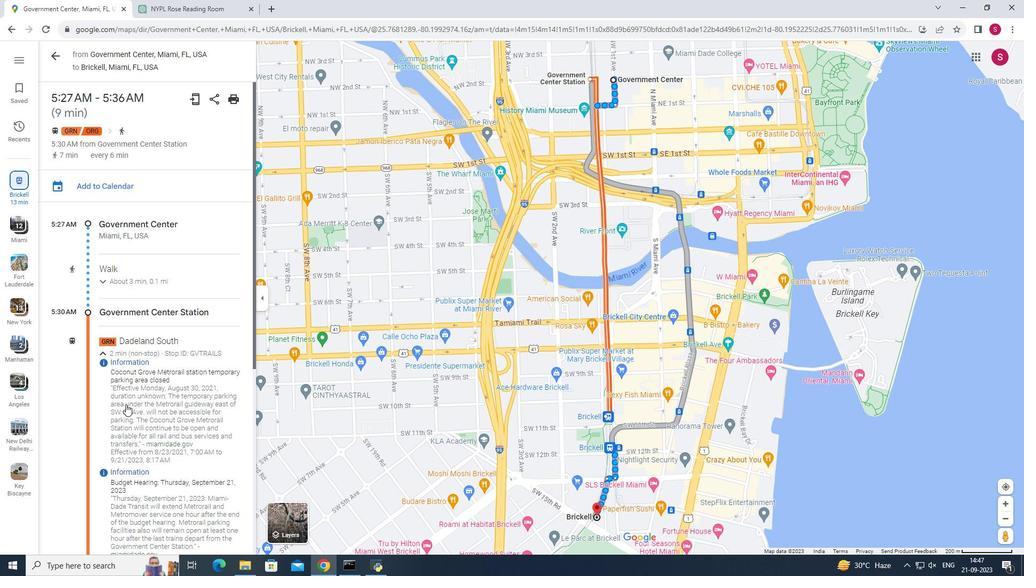 
Action: Mouse scrolled (125, 404) with delta (0, 0)
Screenshot: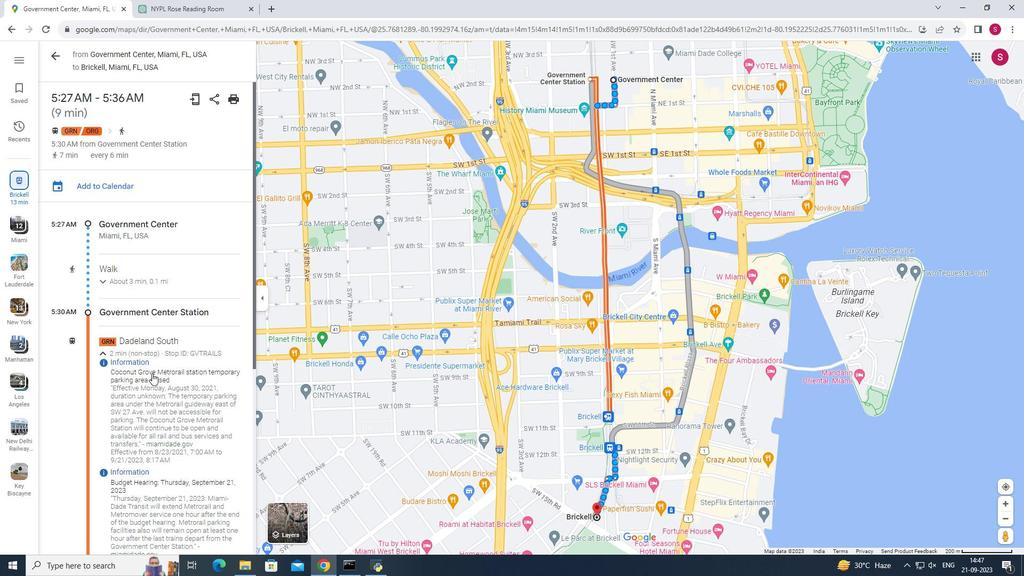 
Action: Mouse moved to (328, 208)
Screenshot: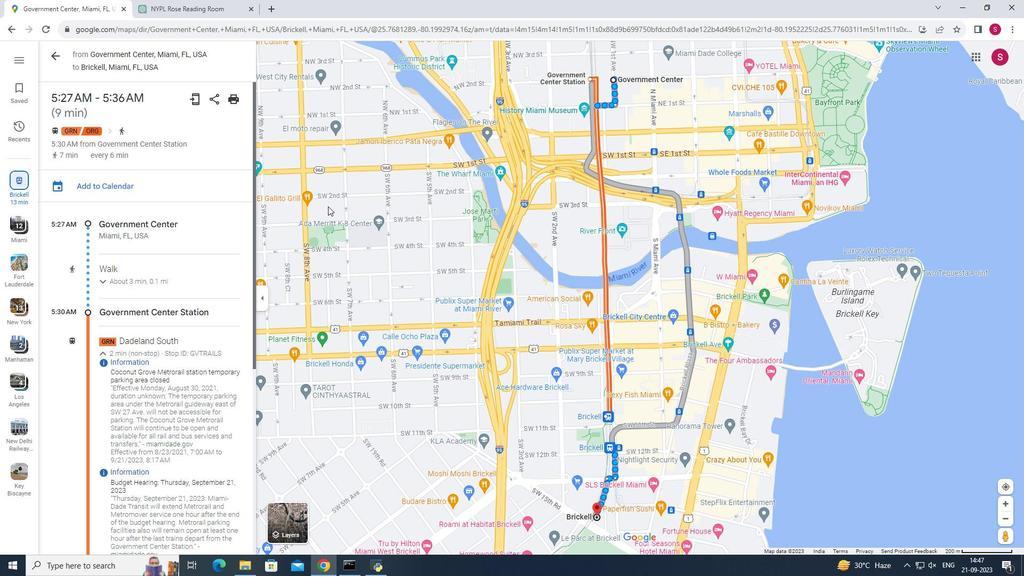 
